 Task: In the paragraph enable keep with next option.
Action: Mouse moved to (271, 250)
Screenshot: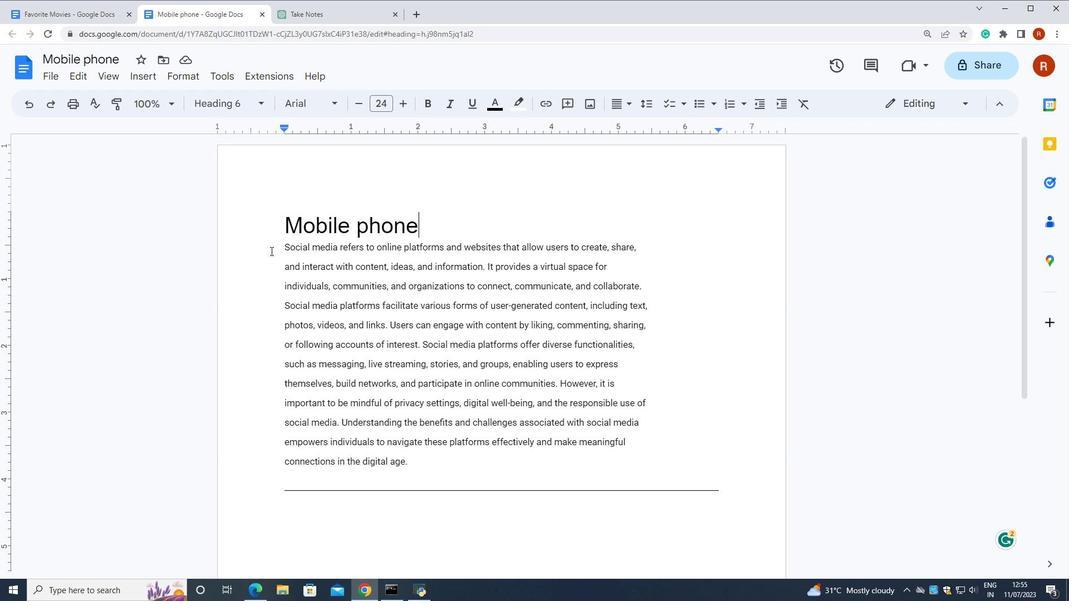
Action: Mouse pressed left at (271, 250)
Screenshot: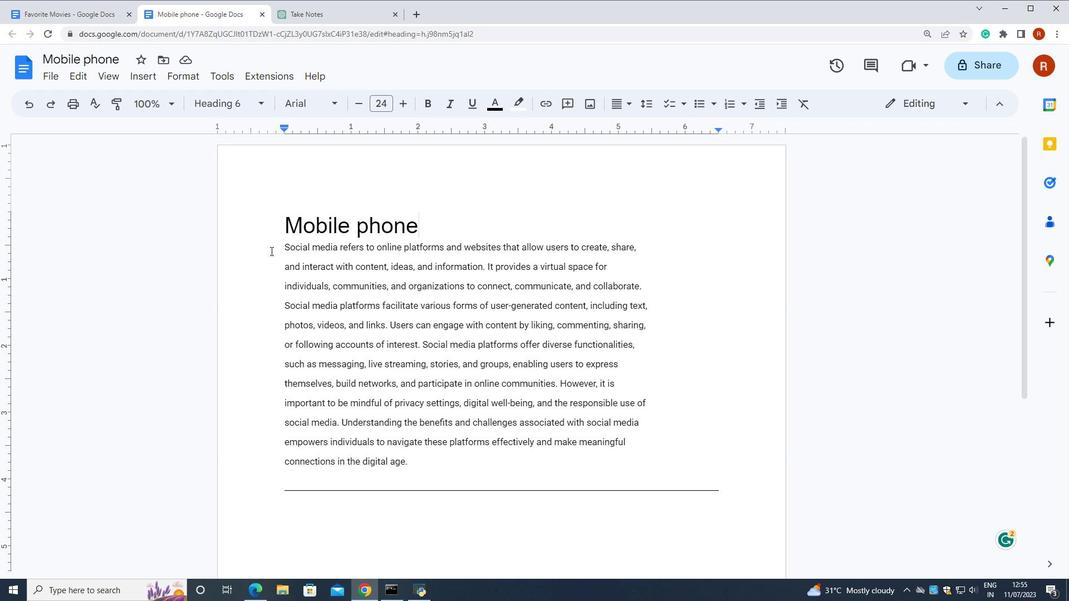 
Action: Mouse moved to (195, 80)
Screenshot: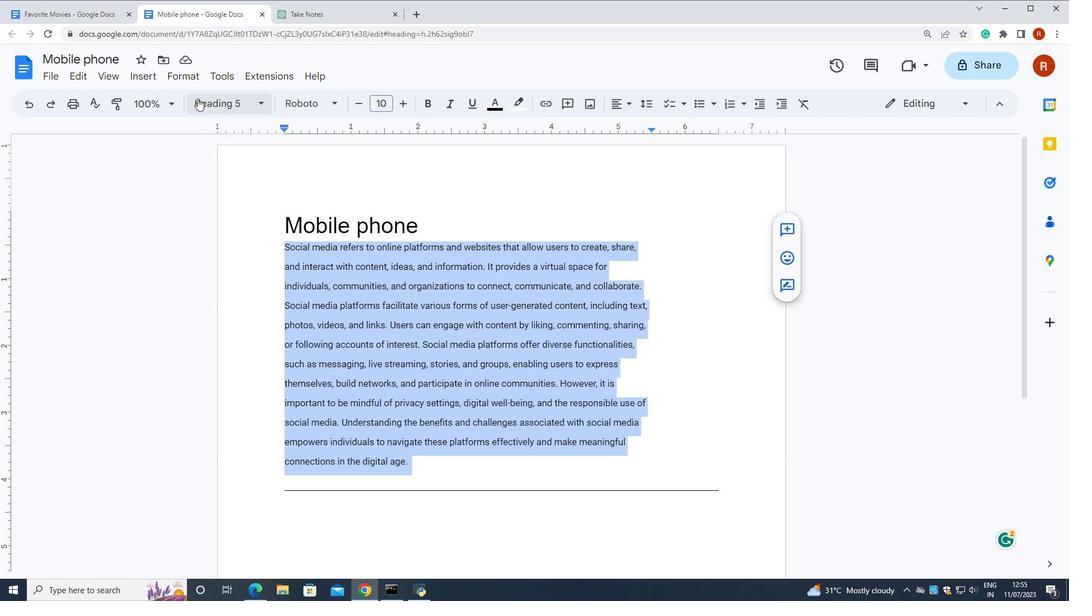 
Action: Mouse pressed left at (195, 80)
Screenshot: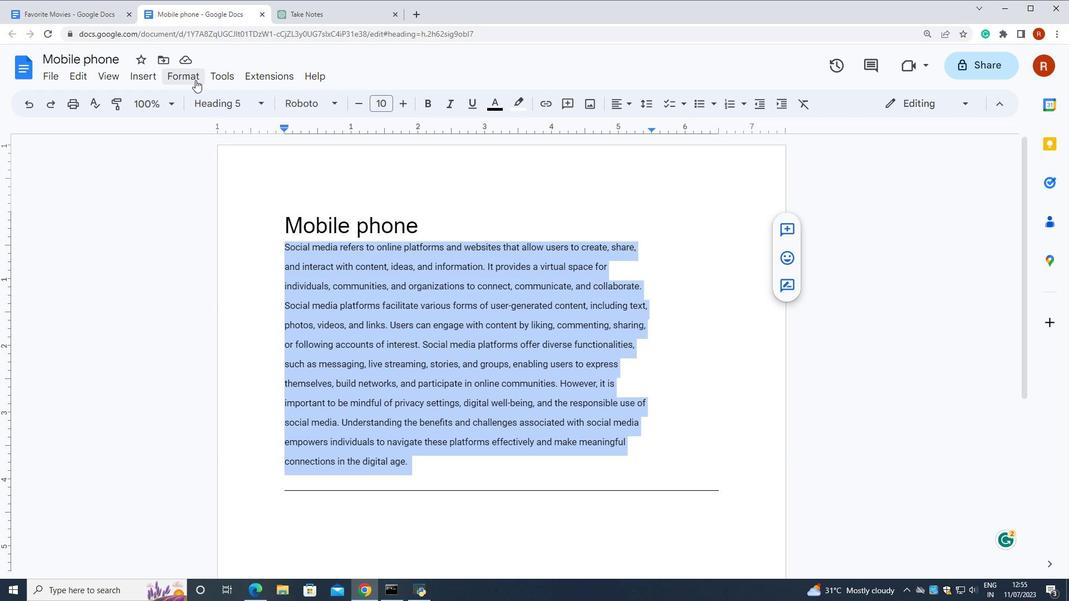 
Action: Mouse moved to (437, 382)
Screenshot: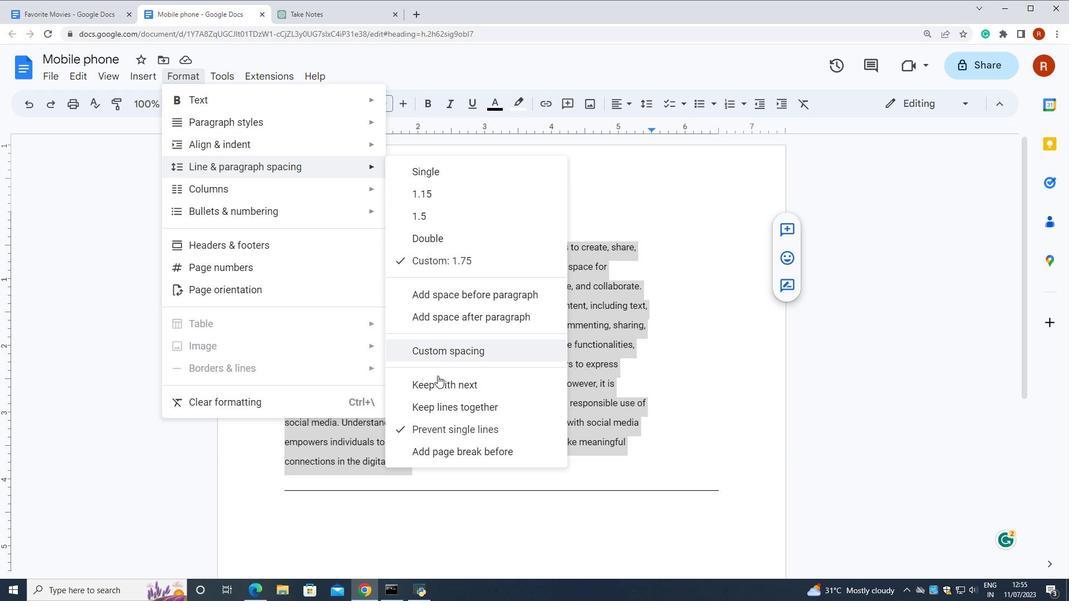 
Action: Mouse pressed left at (437, 382)
Screenshot: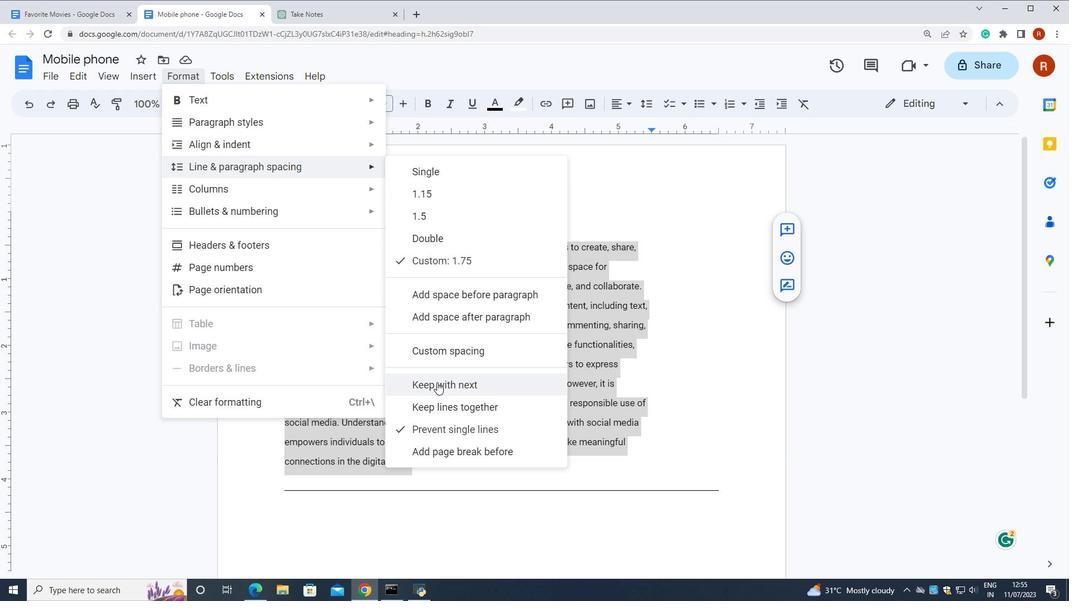 
Action: Mouse moved to (437, 383)
Screenshot: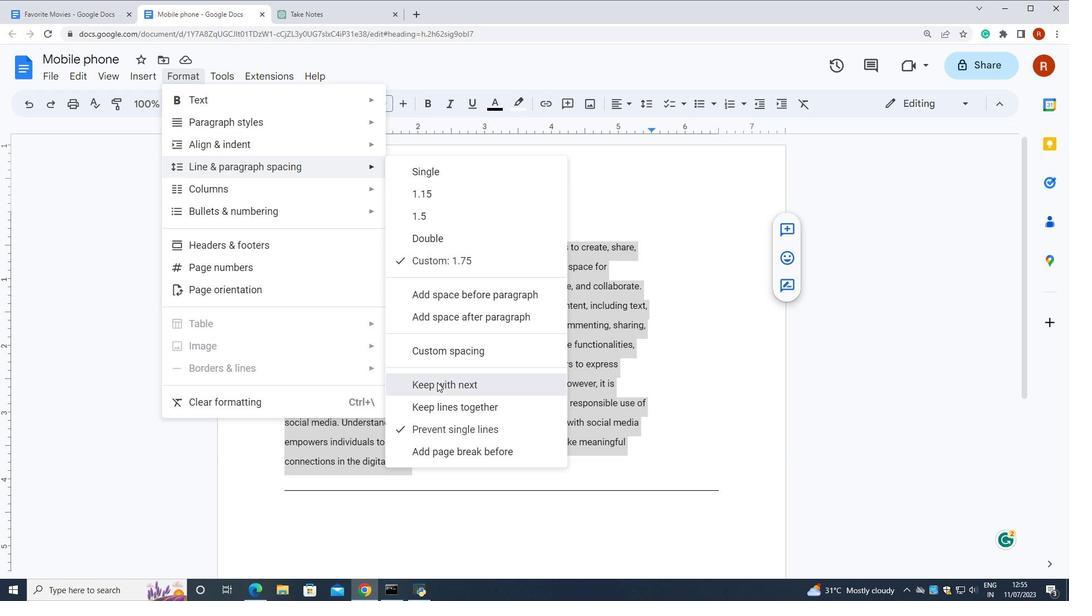 
